Task: Search one way flight ticket for 3 adults, 3 children in premium economy from Jamestown: Jamestown Regional Airport to Fort Wayne: Fort Wayne International Airport on 8-4-2023. Choice of flights is Royal air maroc. Price is upto 99000. Outbound departure time preference is 5:45.
Action: Mouse moved to (272, 238)
Screenshot: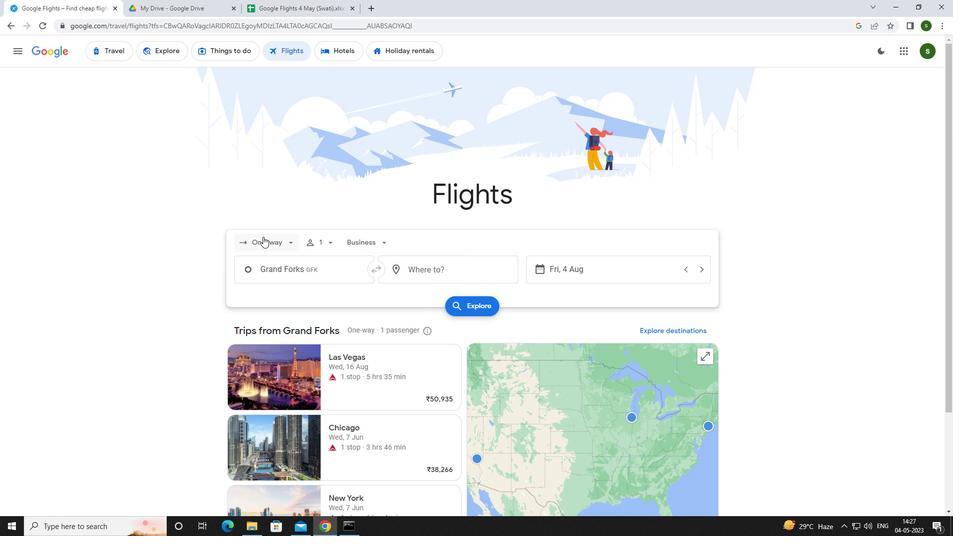 
Action: Mouse pressed left at (272, 238)
Screenshot: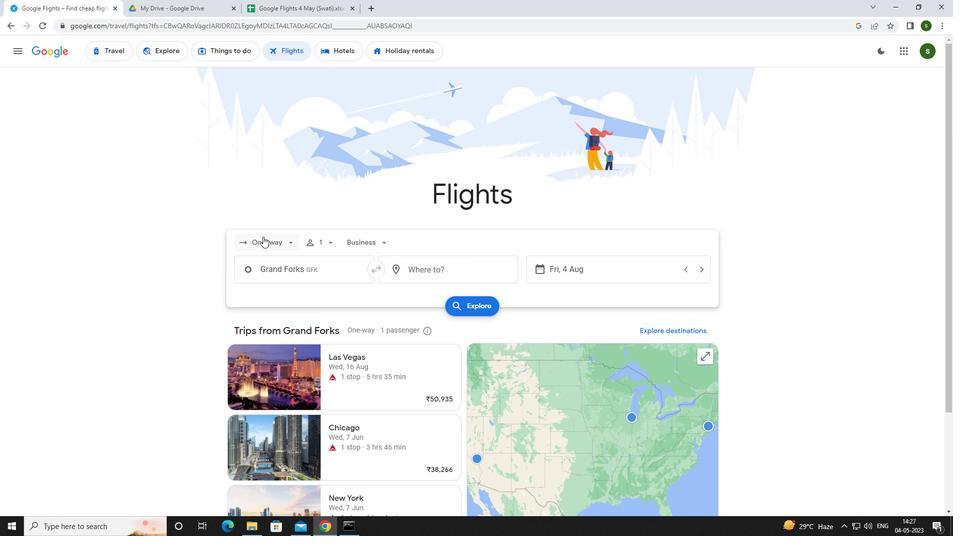 
Action: Mouse moved to (282, 281)
Screenshot: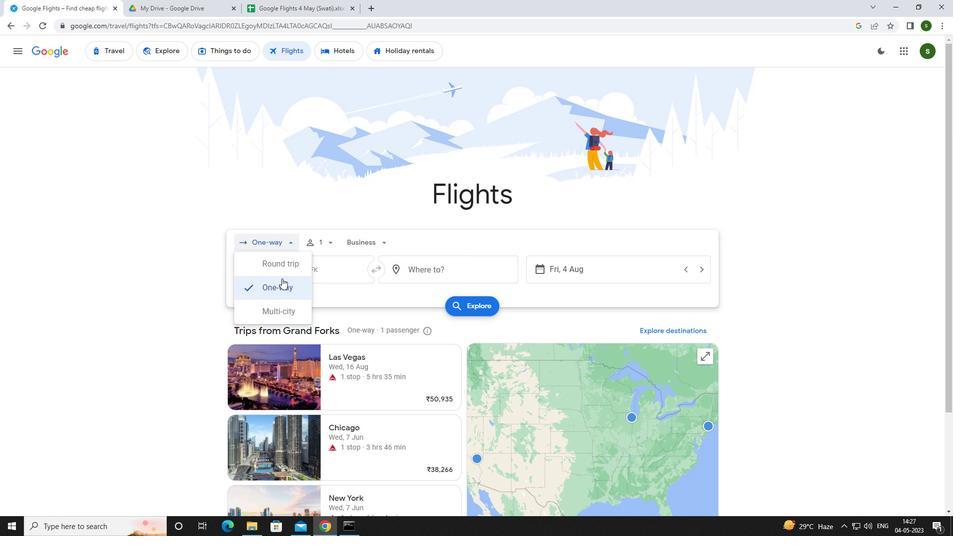 
Action: Mouse pressed left at (282, 281)
Screenshot: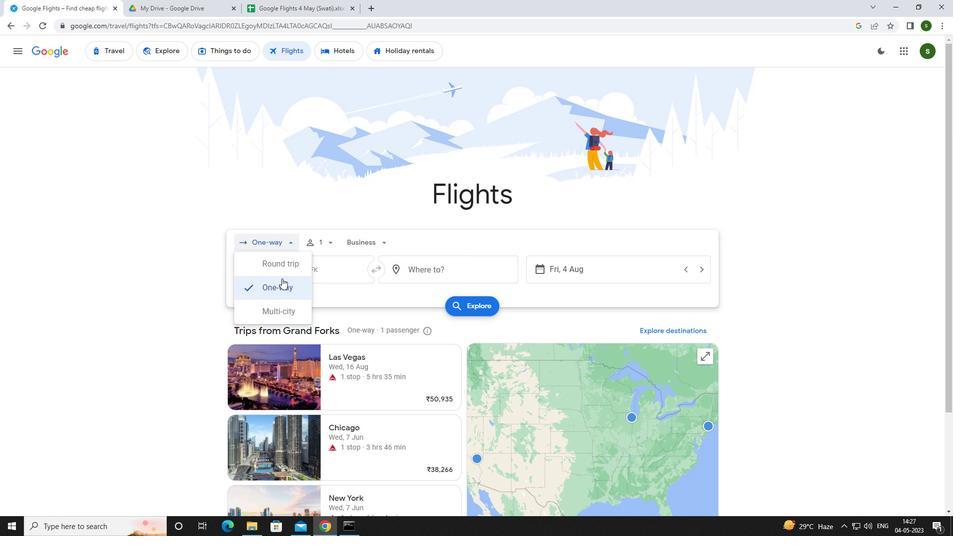 
Action: Mouse moved to (329, 238)
Screenshot: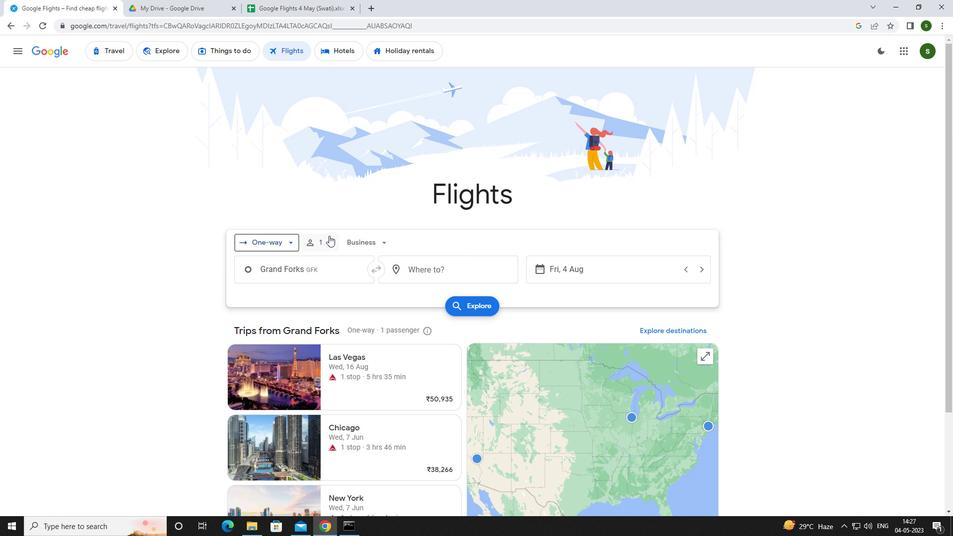 
Action: Mouse pressed left at (329, 238)
Screenshot: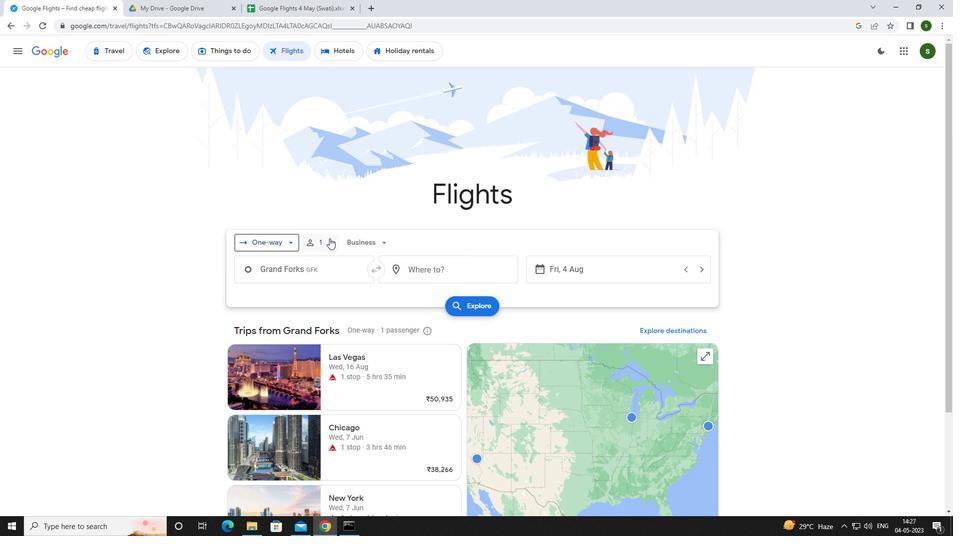 
Action: Mouse moved to (408, 266)
Screenshot: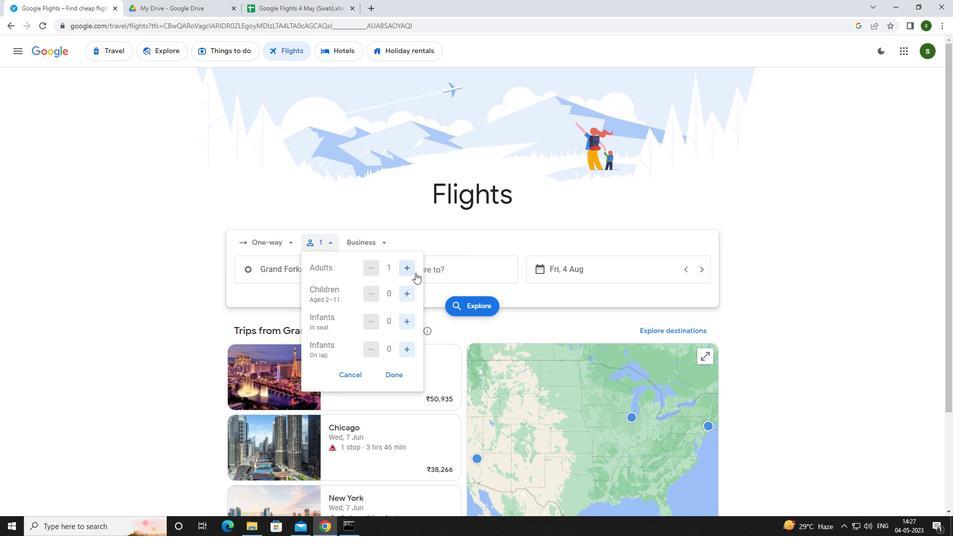 
Action: Mouse pressed left at (408, 266)
Screenshot: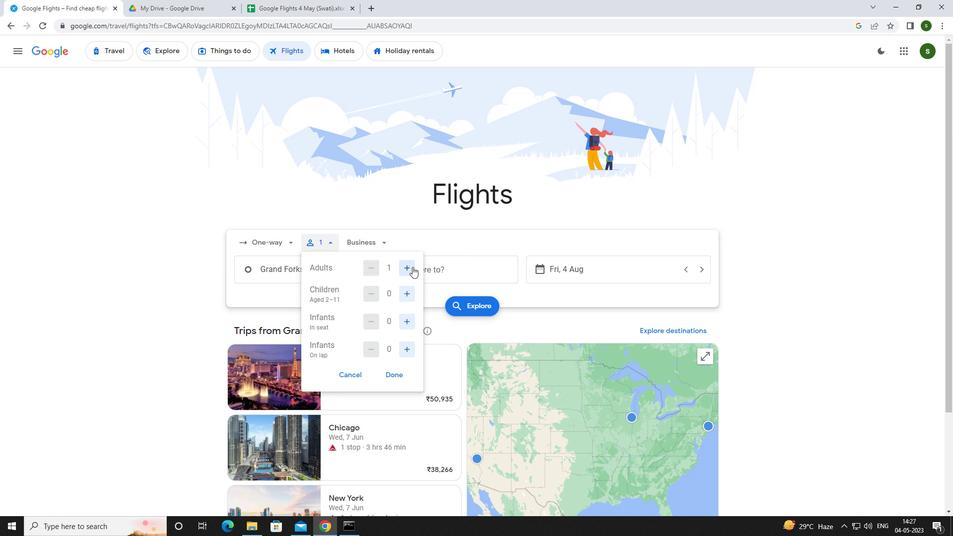 
Action: Mouse pressed left at (408, 266)
Screenshot: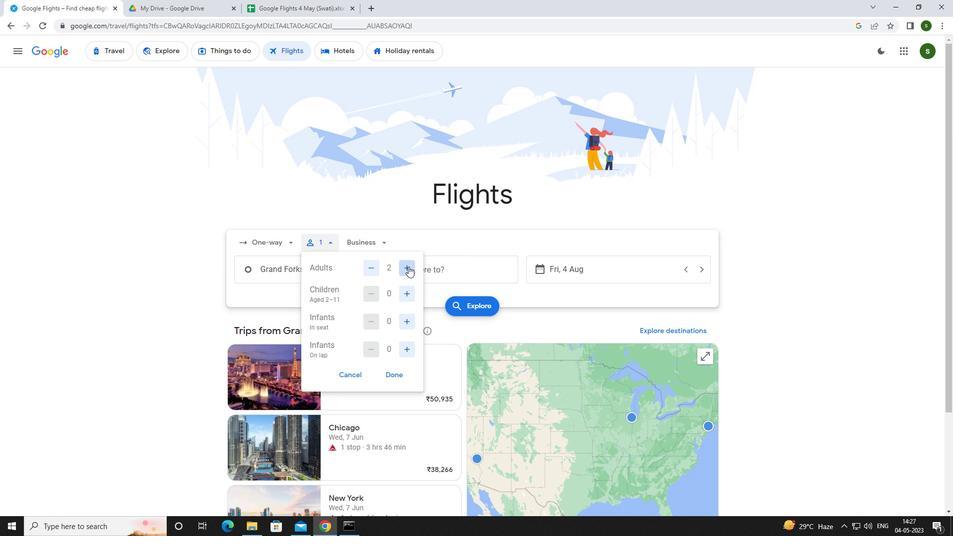 
Action: Mouse moved to (408, 292)
Screenshot: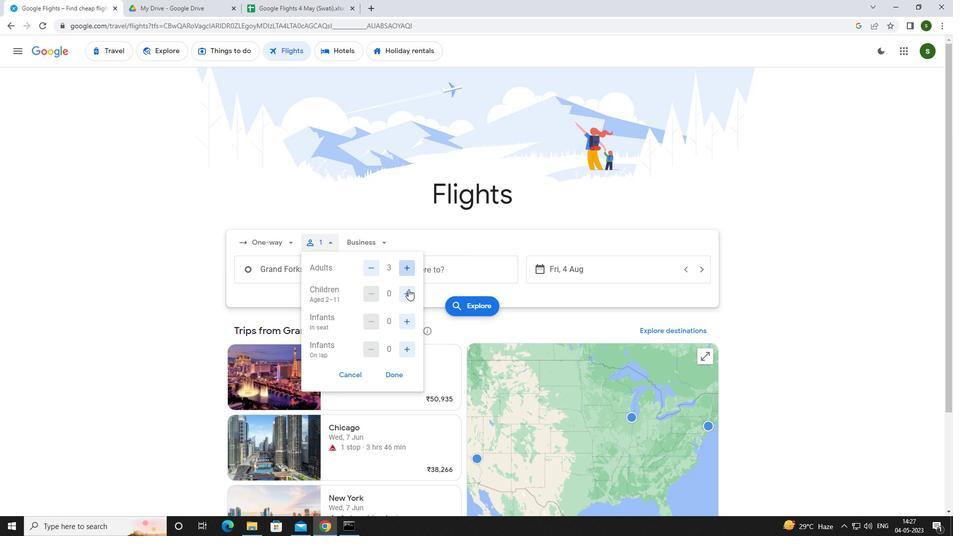 
Action: Mouse pressed left at (408, 292)
Screenshot: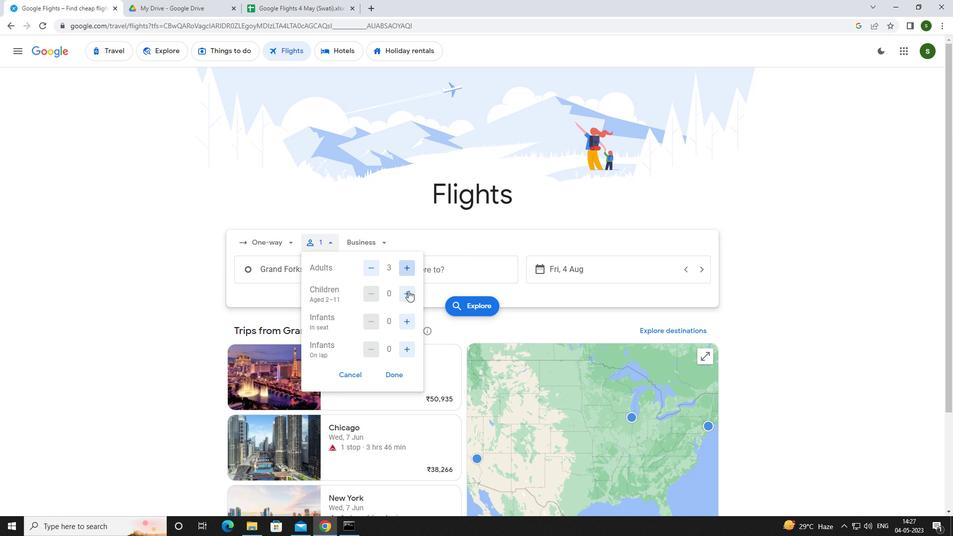 
Action: Mouse pressed left at (408, 292)
Screenshot: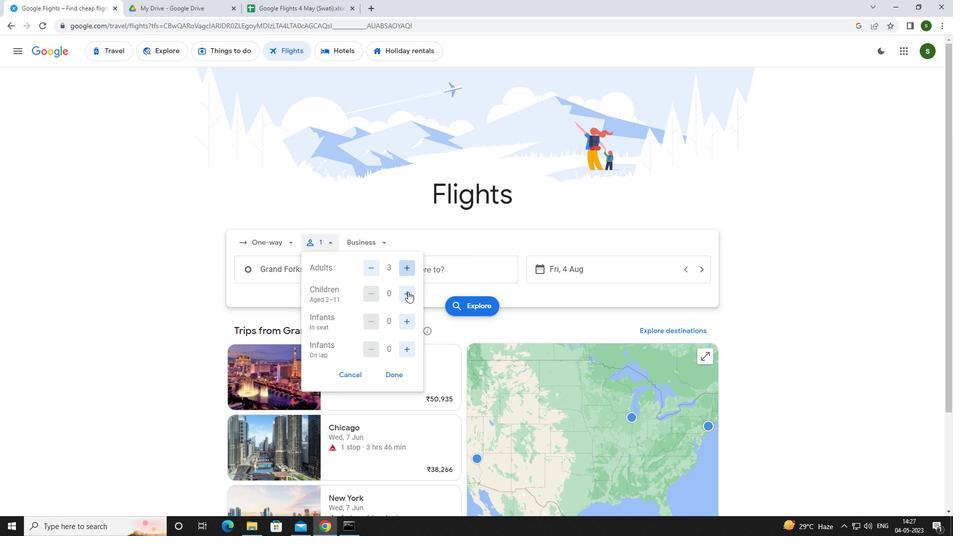 
Action: Mouse moved to (408, 292)
Screenshot: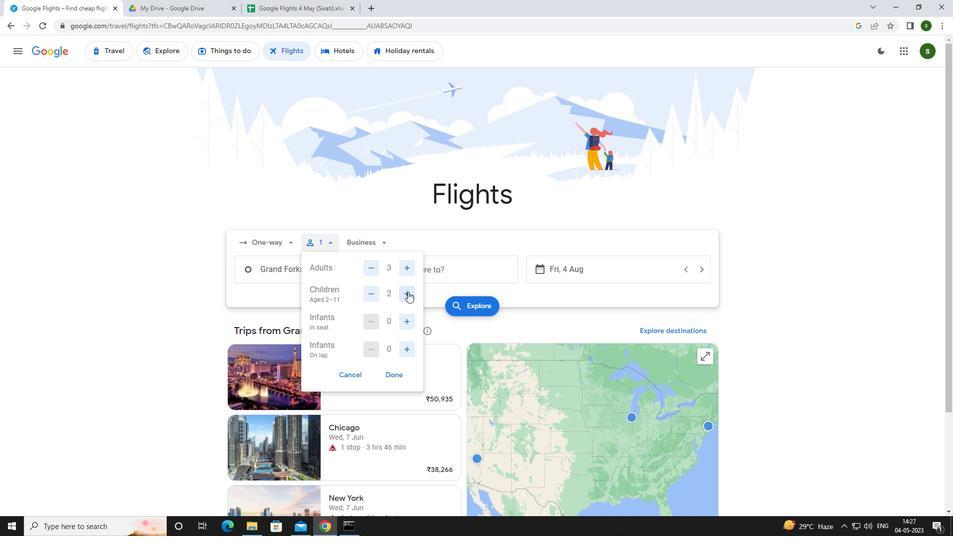 
Action: Mouse pressed left at (408, 292)
Screenshot: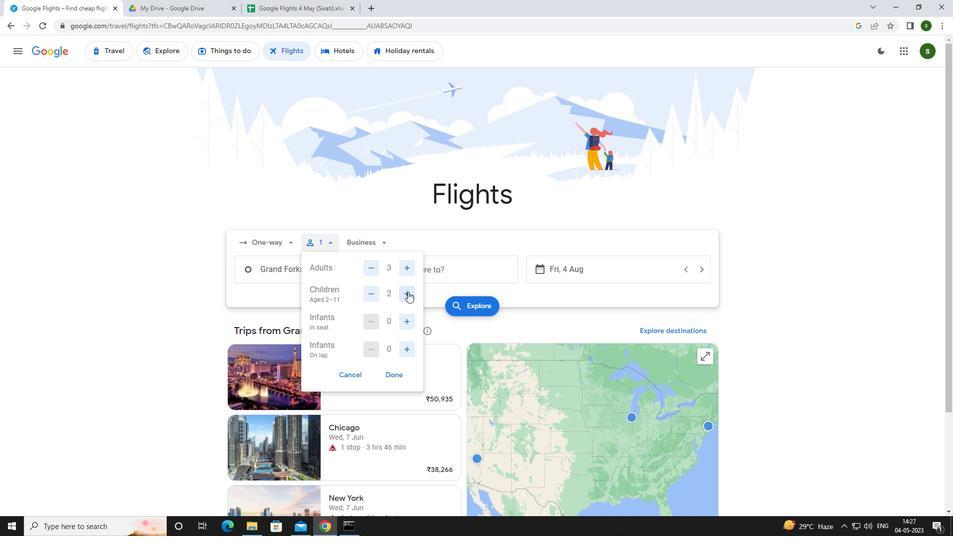 
Action: Mouse moved to (373, 243)
Screenshot: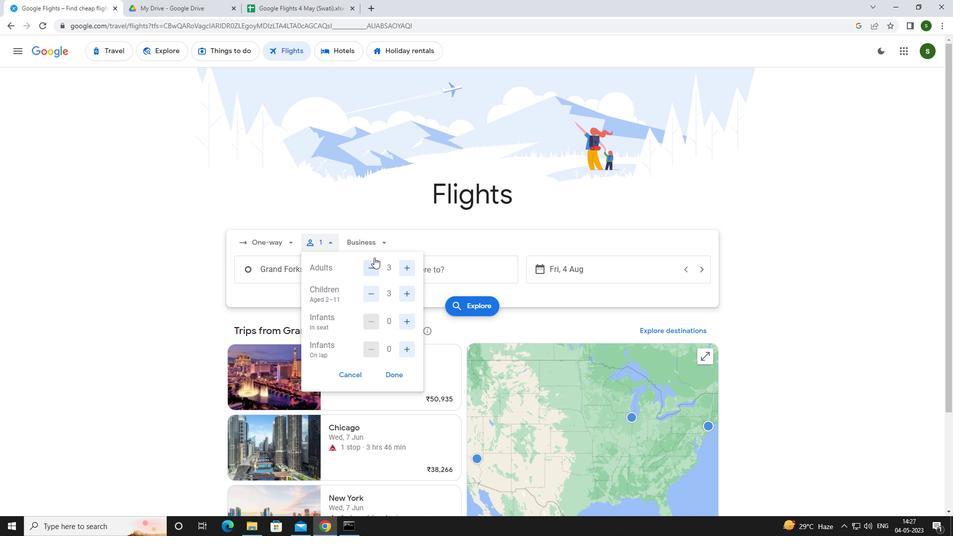 
Action: Mouse pressed left at (373, 243)
Screenshot: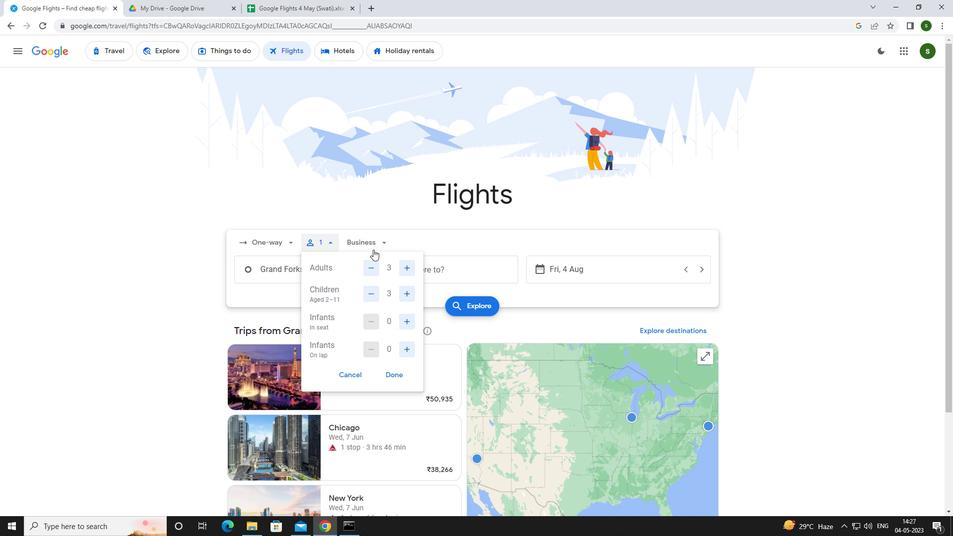 
Action: Mouse moved to (397, 294)
Screenshot: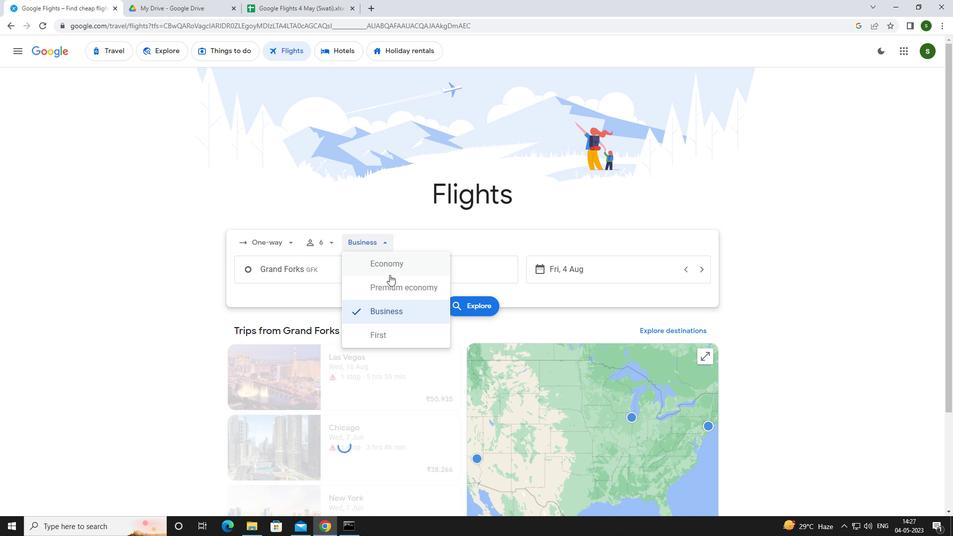
Action: Mouse pressed left at (397, 294)
Screenshot: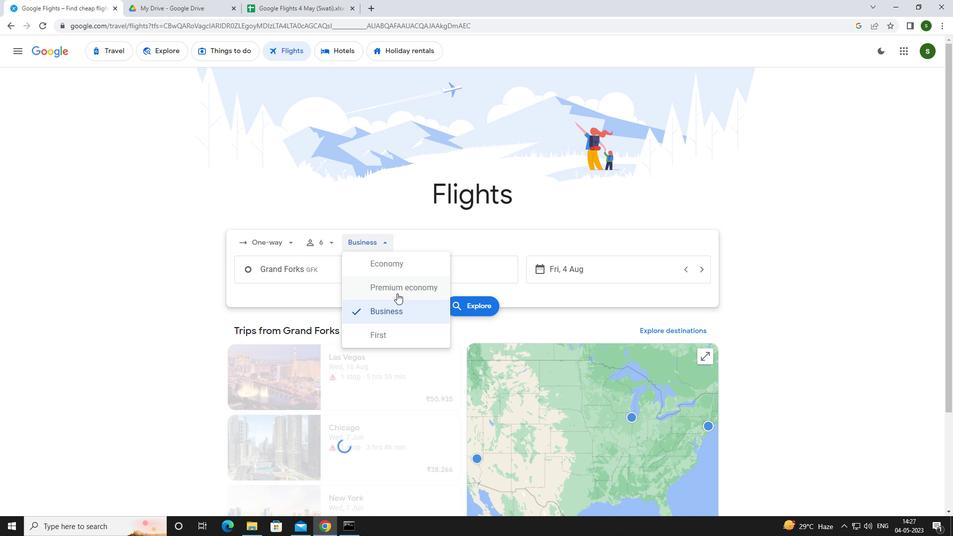 
Action: Mouse moved to (318, 264)
Screenshot: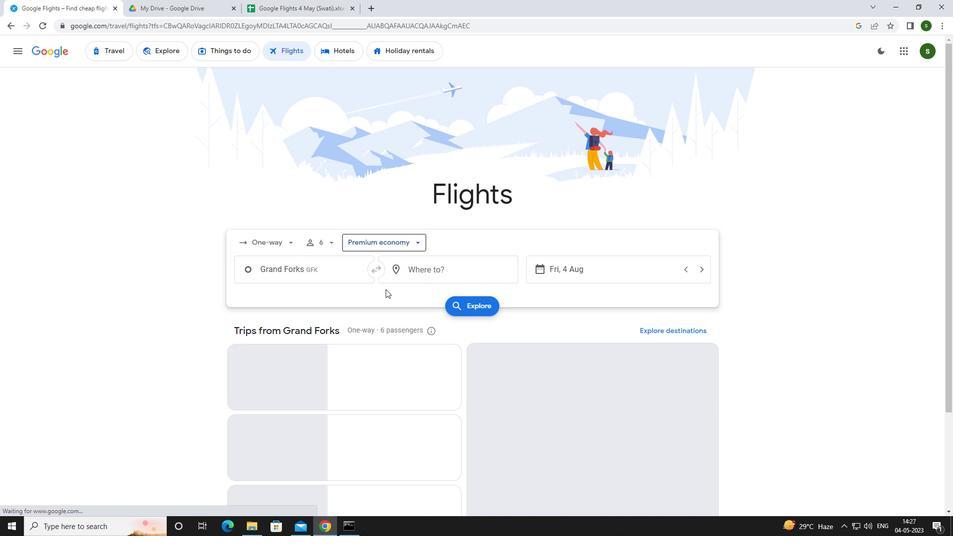 
Action: Mouse pressed left at (318, 264)
Screenshot: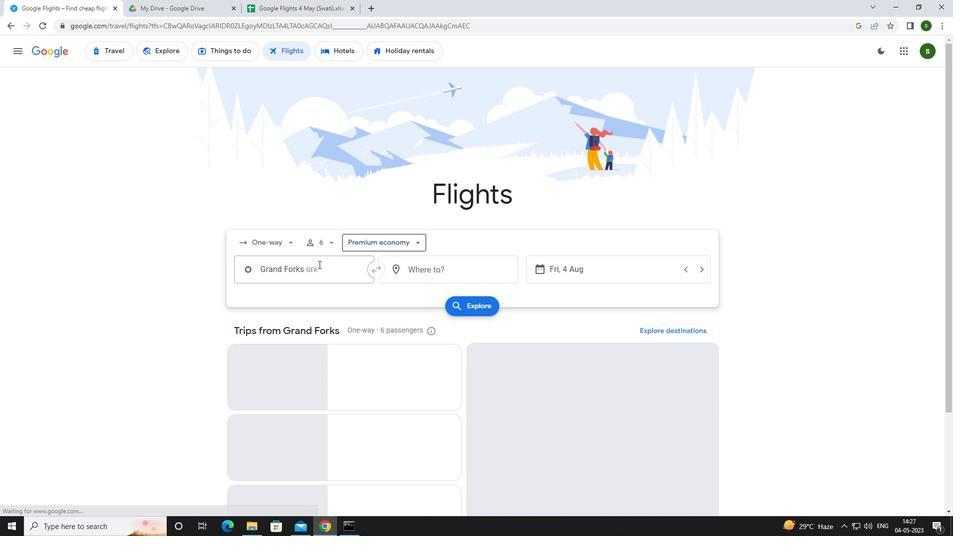 
Action: Key pressed <Key.caps_lock>j<Key.caps_lock>amesto
Screenshot: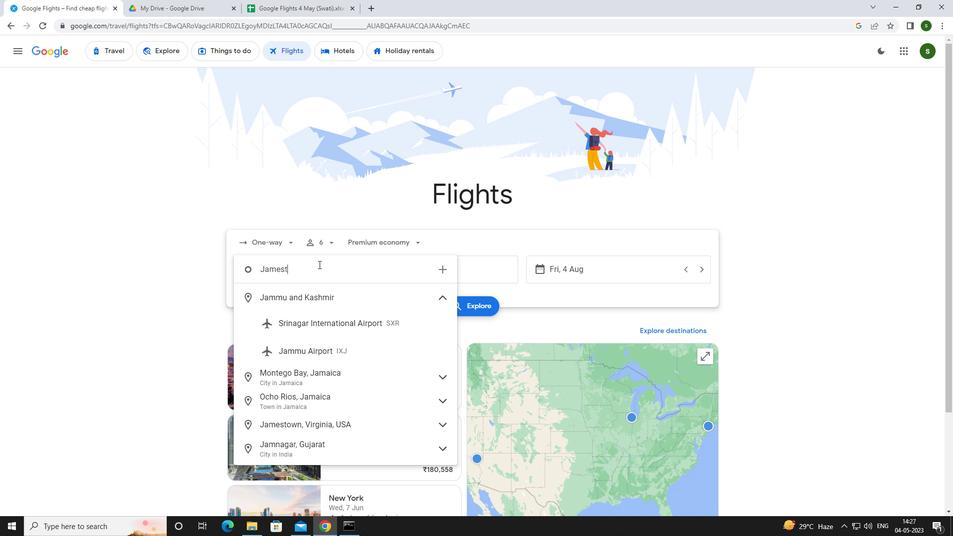 
Action: Mouse moved to (323, 372)
Screenshot: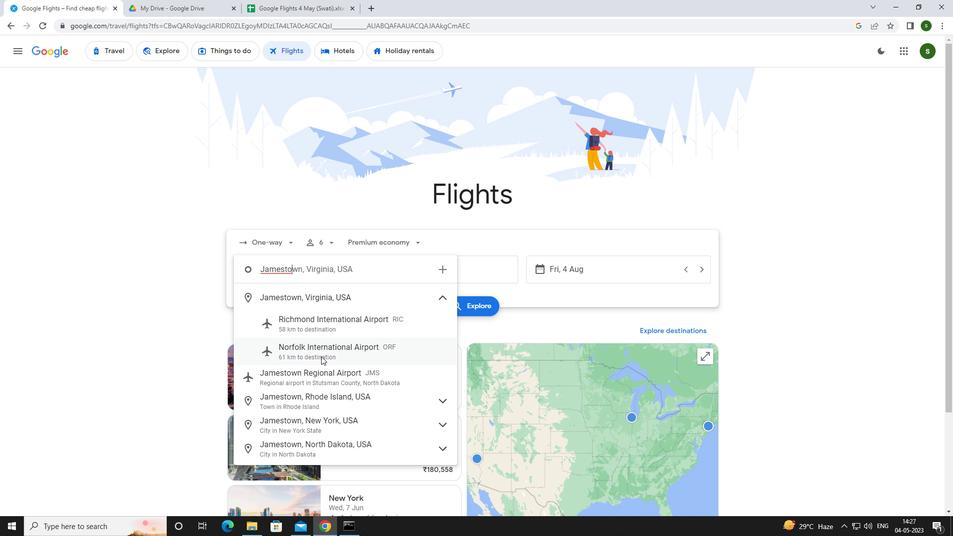 
Action: Mouse pressed left at (323, 372)
Screenshot: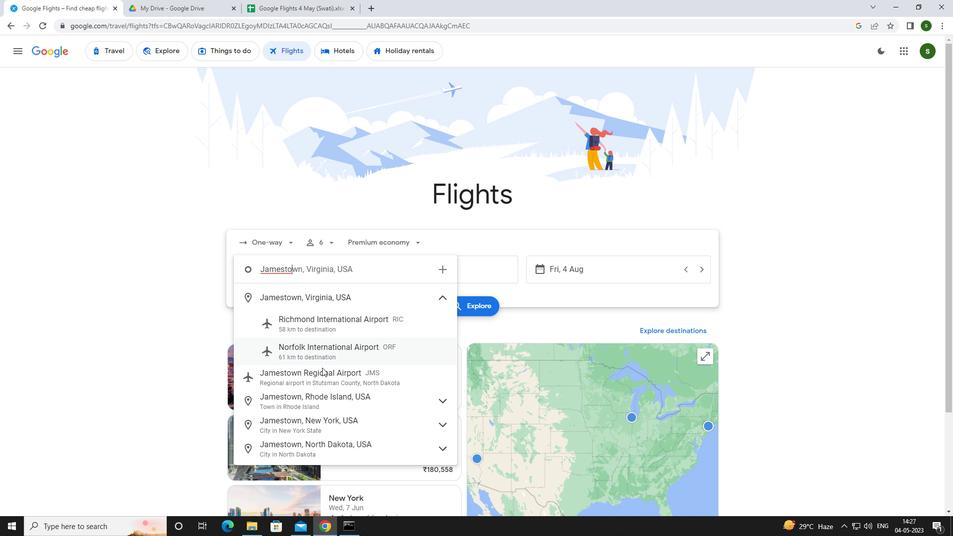 
Action: Mouse moved to (436, 271)
Screenshot: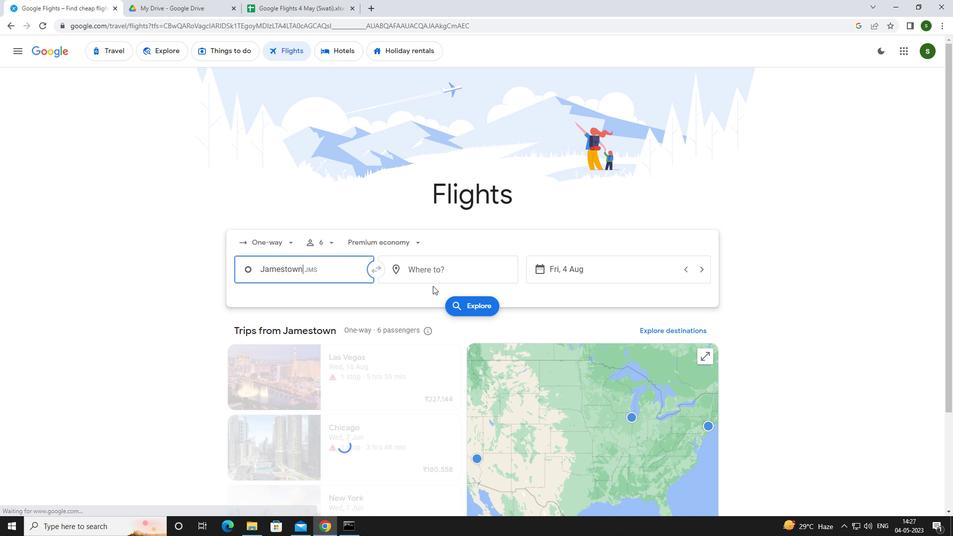 
Action: Mouse pressed left at (436, 271)
Screenshot: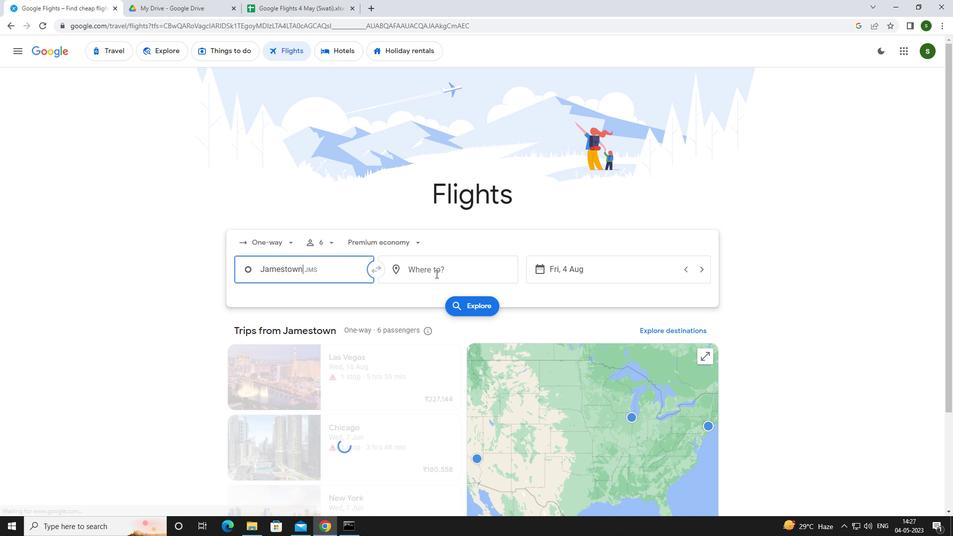
Action: Mouse moved to (422, 274)
Screenshot: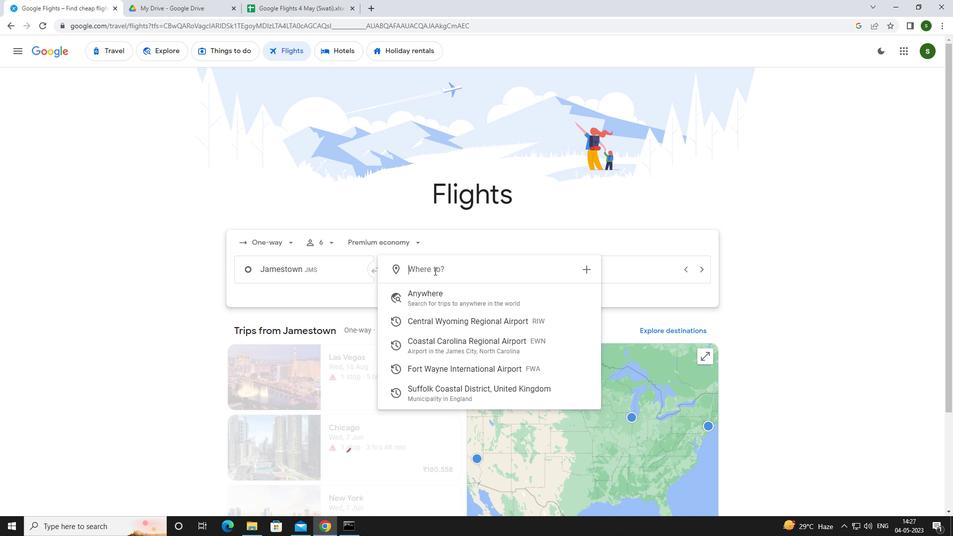 
Action: Key pressed <Key.caps_lock>f<Key.caps_lock>ort<Key.space><Key.caps_lock>w<Key.caps_lock>a
Screenshot: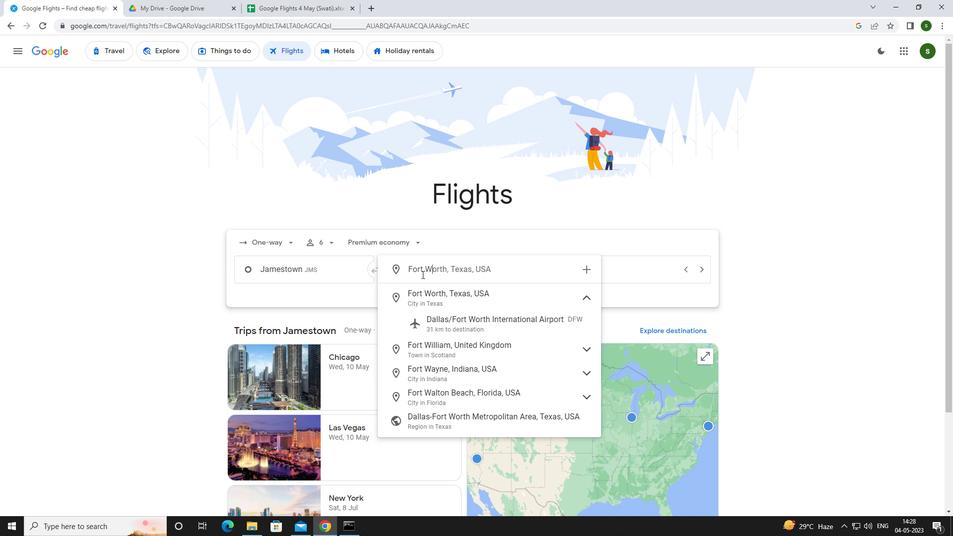 
Action: Mouse moved to (470, 327)
Screenshot: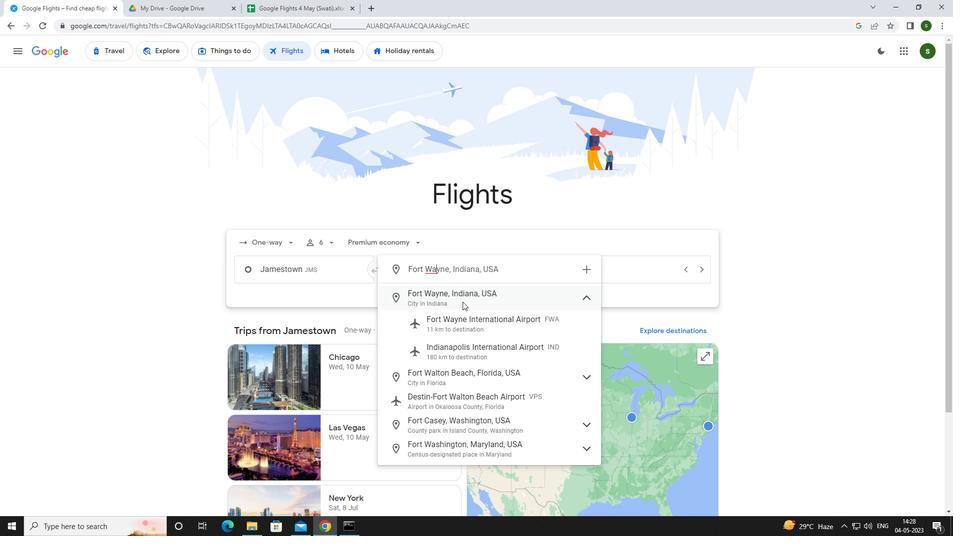 
Action: Mouse pressed left at (470, 327)
Screenshot: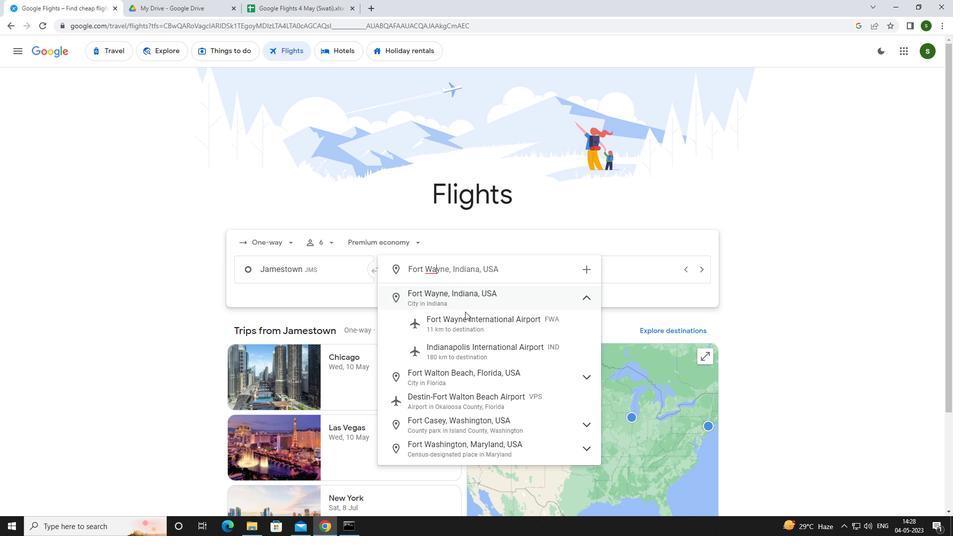 
Action: Mouse moved to (604, 269)
Screenshot: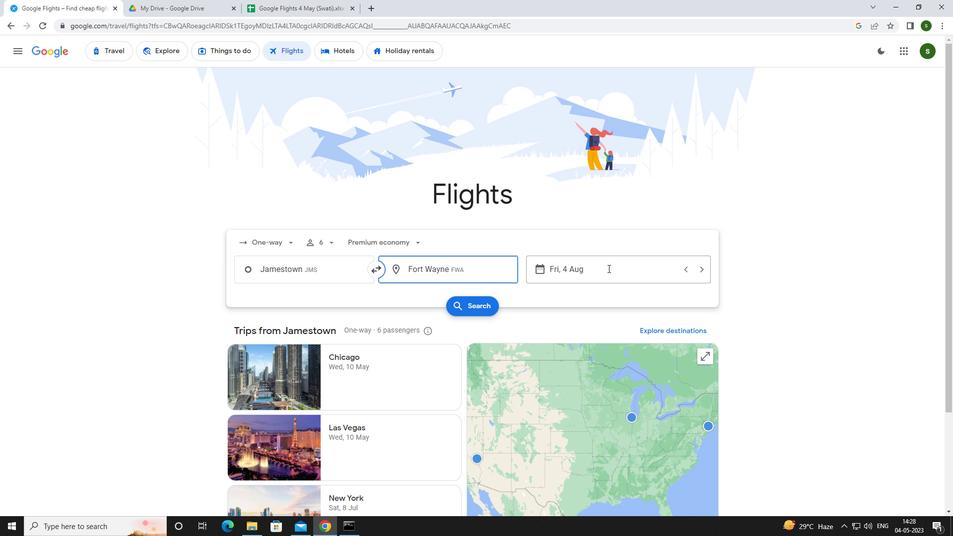 
Action: Mouse pressed left at (604, 269)
Screenshot: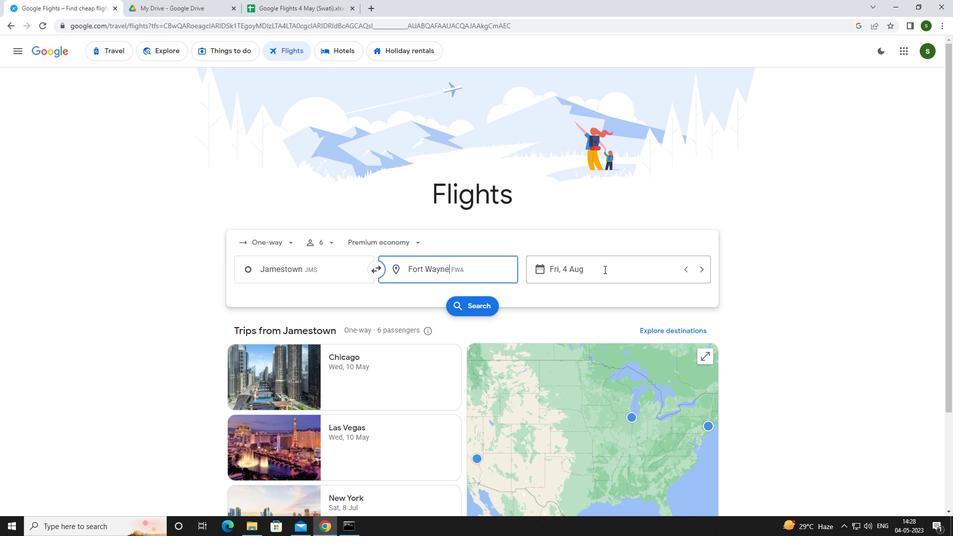 
Action: Mouse moved to (482, 336)
Screenshot: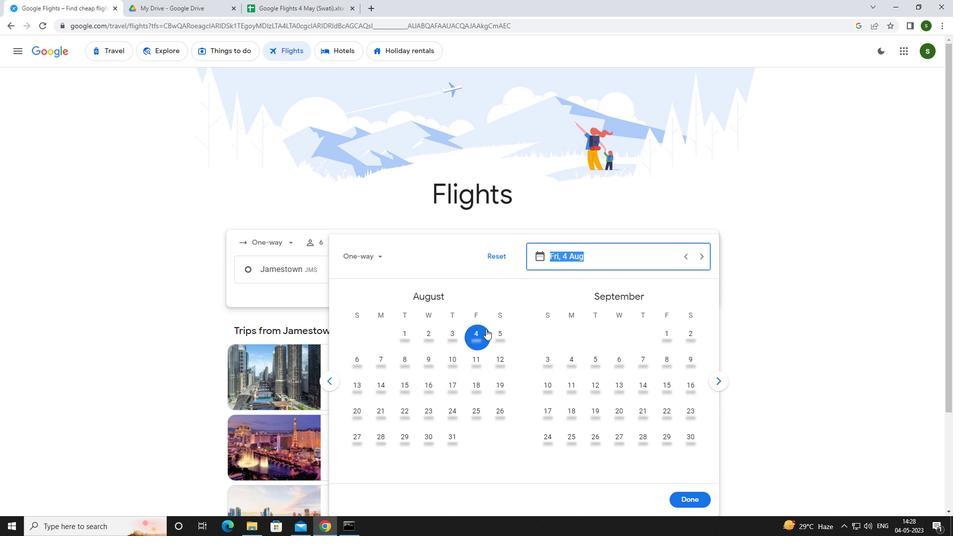 
Action: Mouse pressed left at (482, 336)
Screenshot: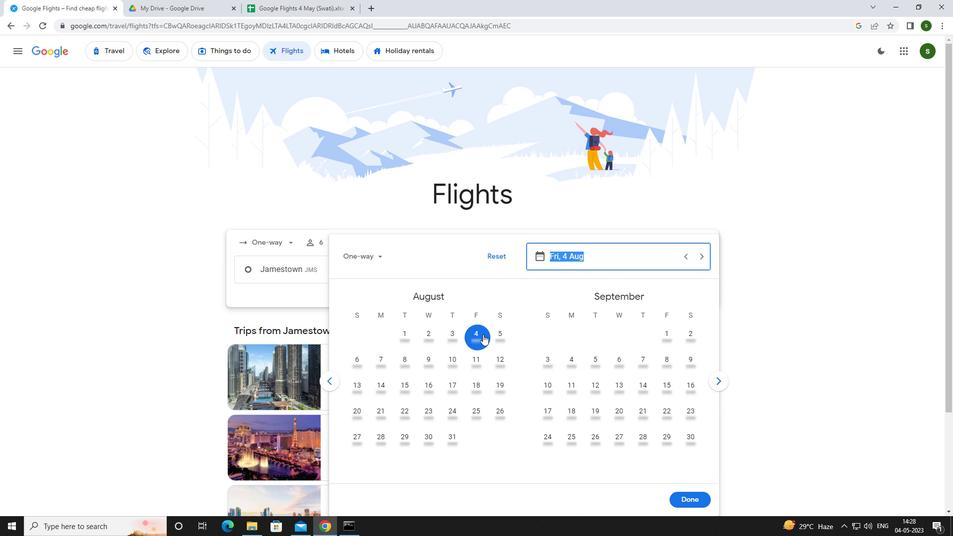 
Action: Mouse moved to (685, 491)
Screenshot: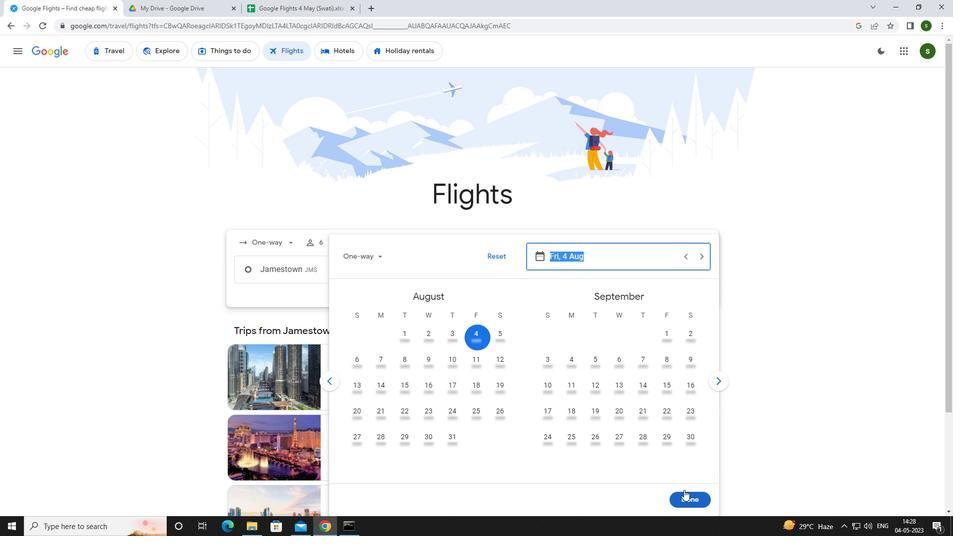 
Action: Mouse pressed left at (685, 491)
Screenshot: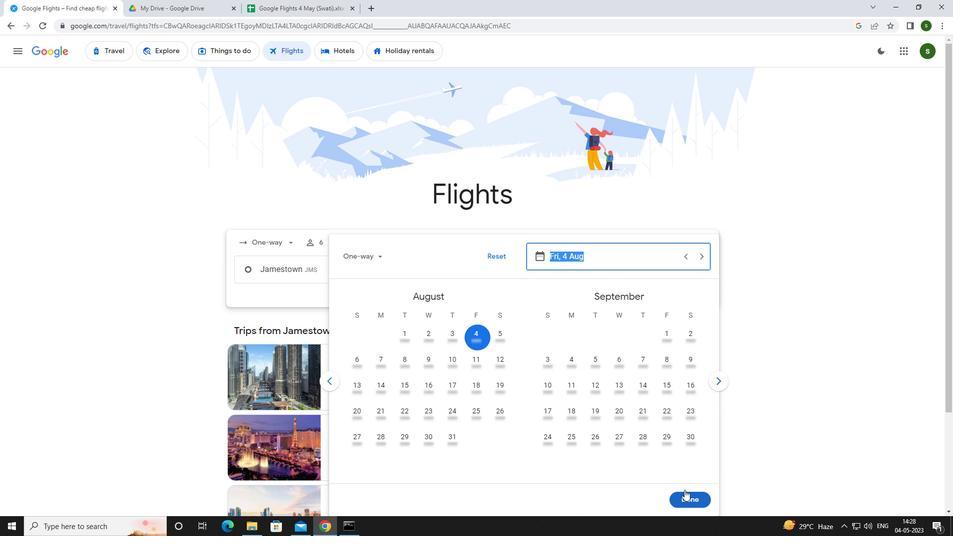 
Action: Mouse moved to (475, 303)
Screenshot: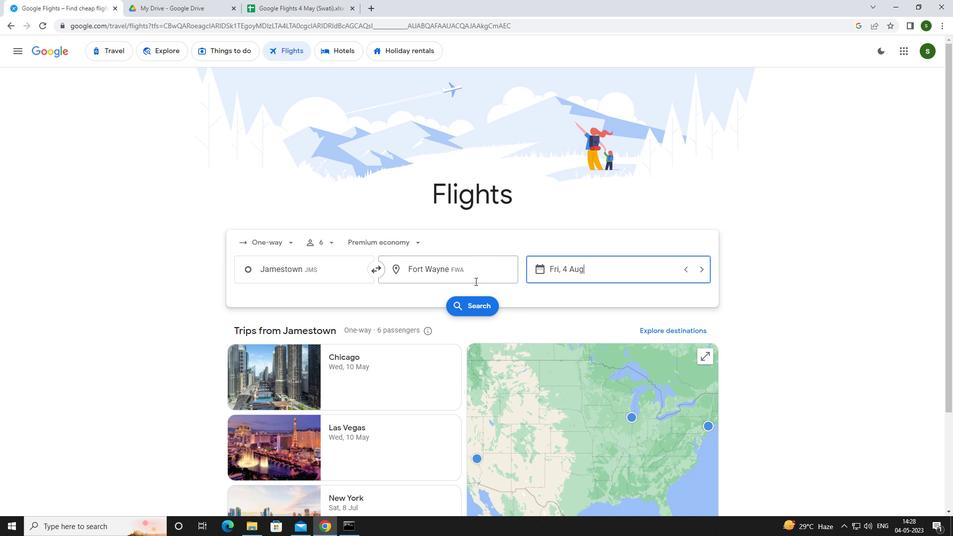 
Action: Mouse pressed left at (475, 303)
Screenshot: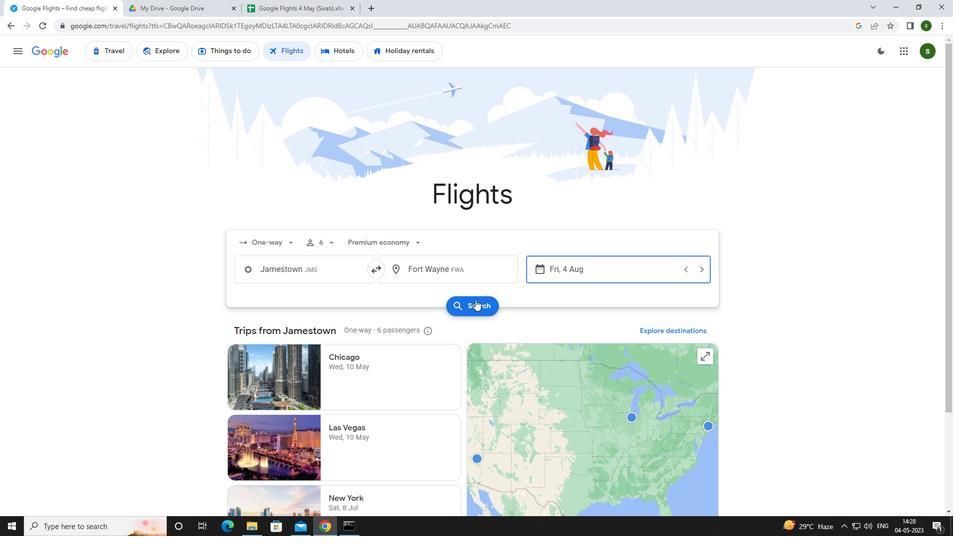 
Action: Mouse moved to (262, 142)
Screenshot: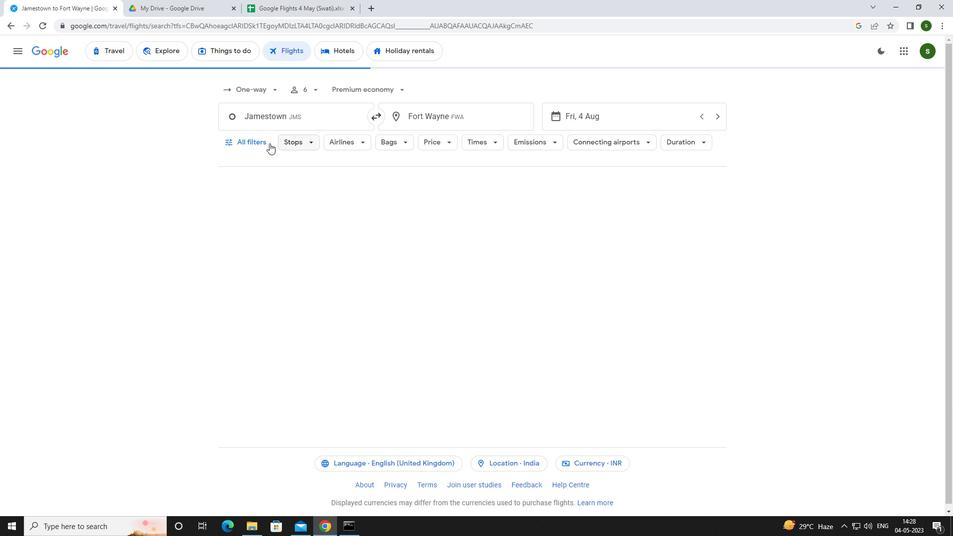 
Action: Mouse pressed left at (262, 142)
Screenshot: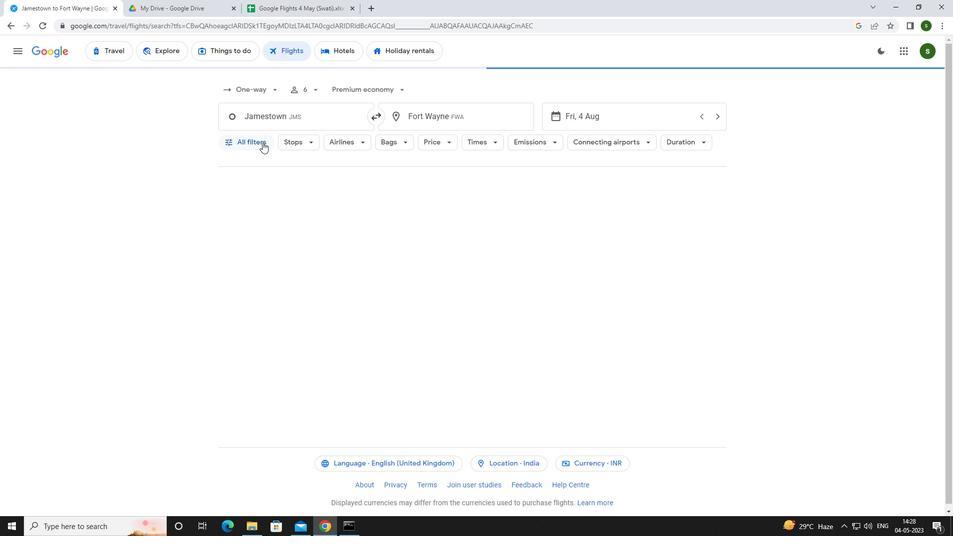 
Action: Mouse moved to (369, 354)
Screenshot: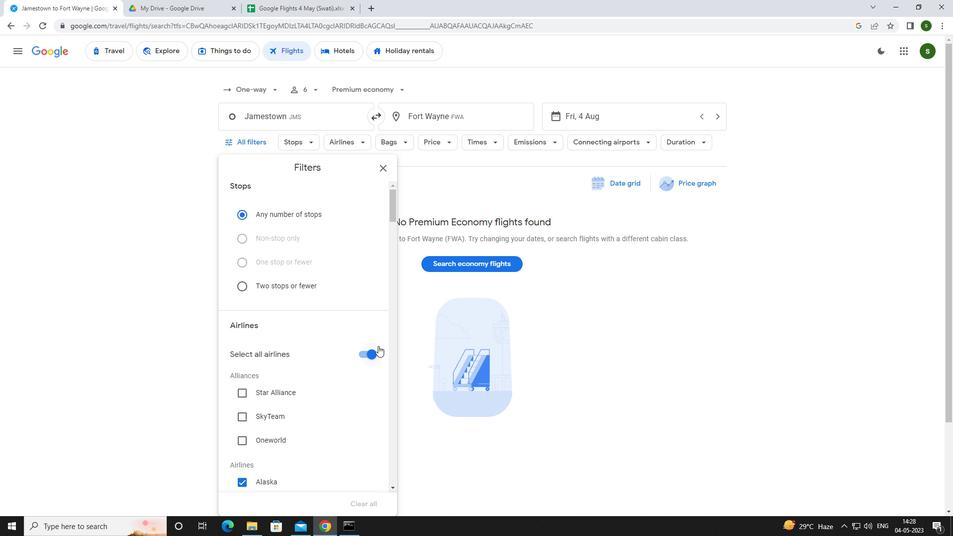 
Action: Mouse pressed left at (369, 354)
Screenshot: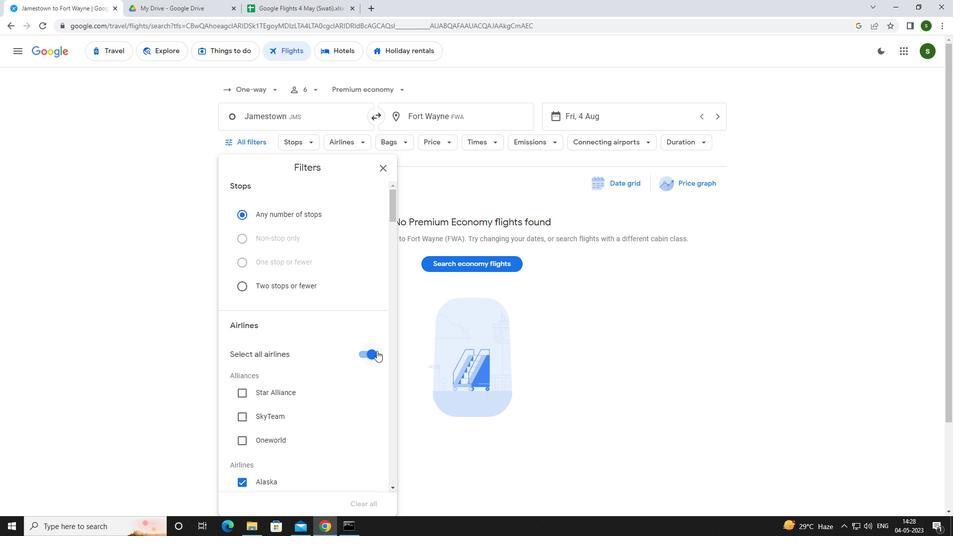 
Action: Mouse moved to (358, 324)
Screenshot: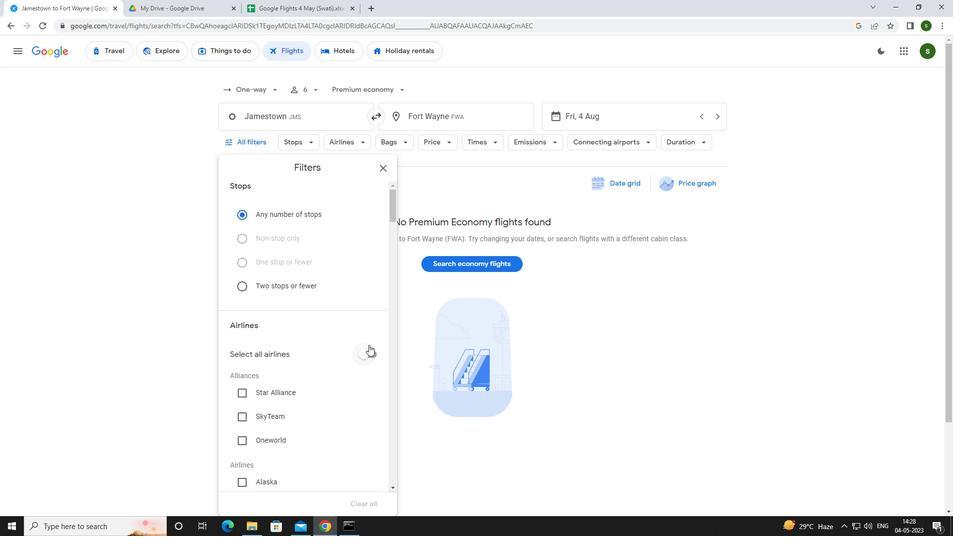 
Action: Mouse scrolled (358, 323) with delta (0, 0)
Screenshot: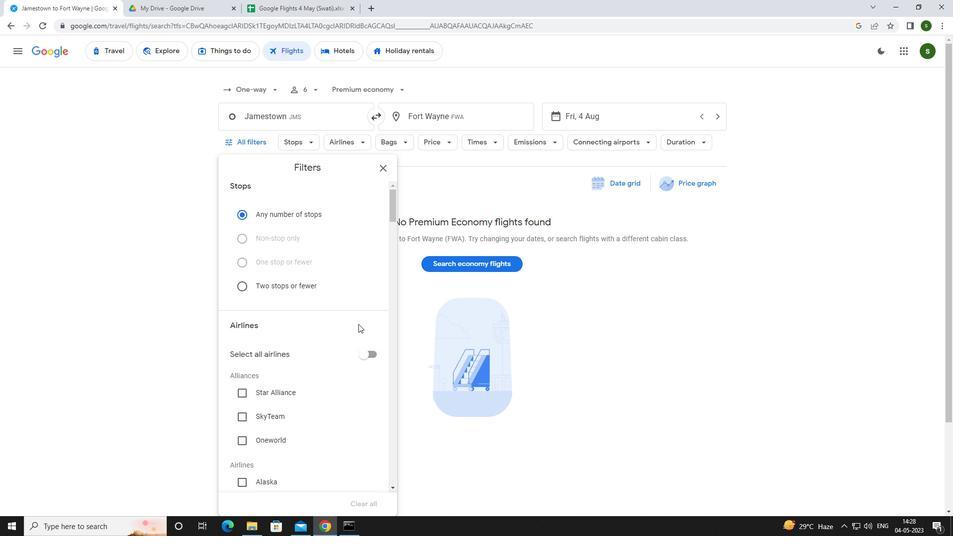 
Action: Mouse scrolled (358, 323) with delta (0, 0)
Screenshot: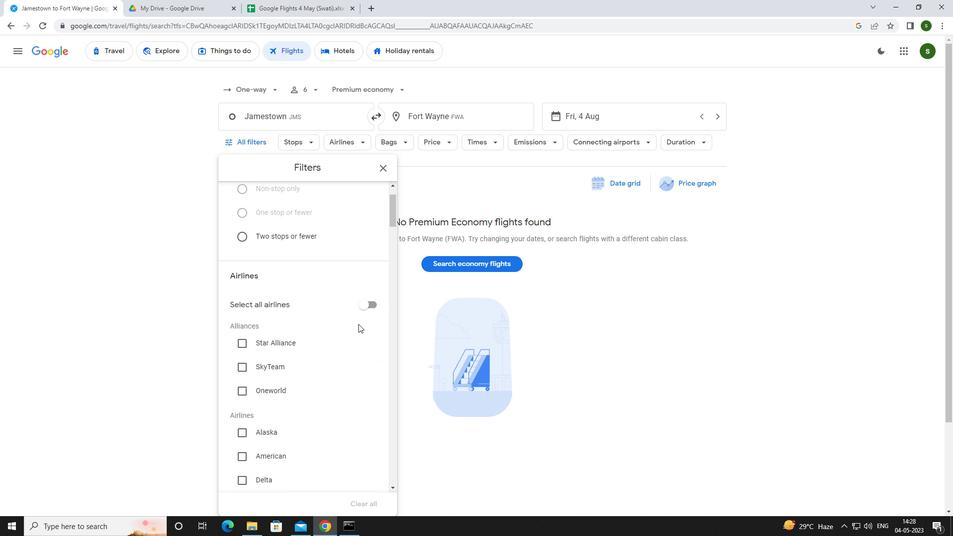 
Action: Mouse scrolled (358, 323) with delta (0, 0)
Screenshot: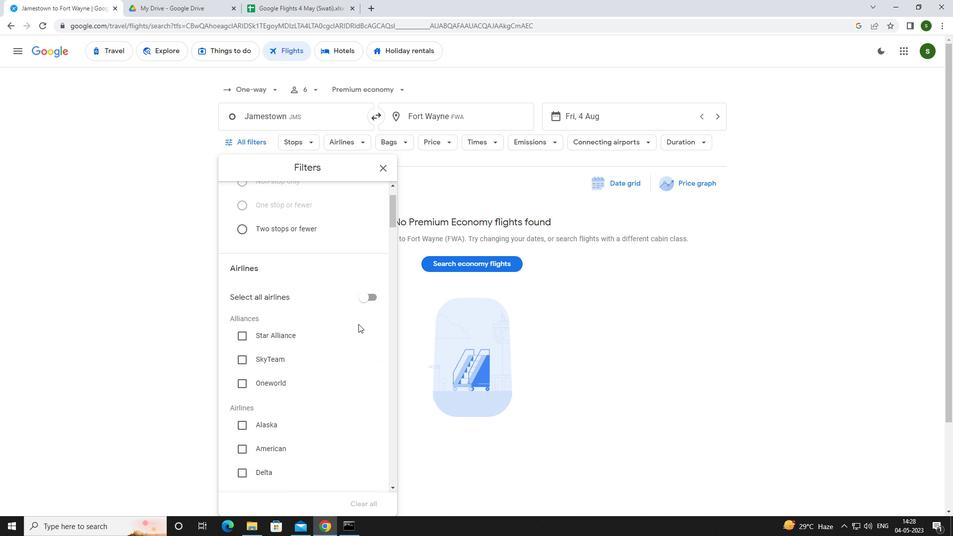 
Action: Mouse scrolled (358, 323) with delta (0, 0)
Screenshot: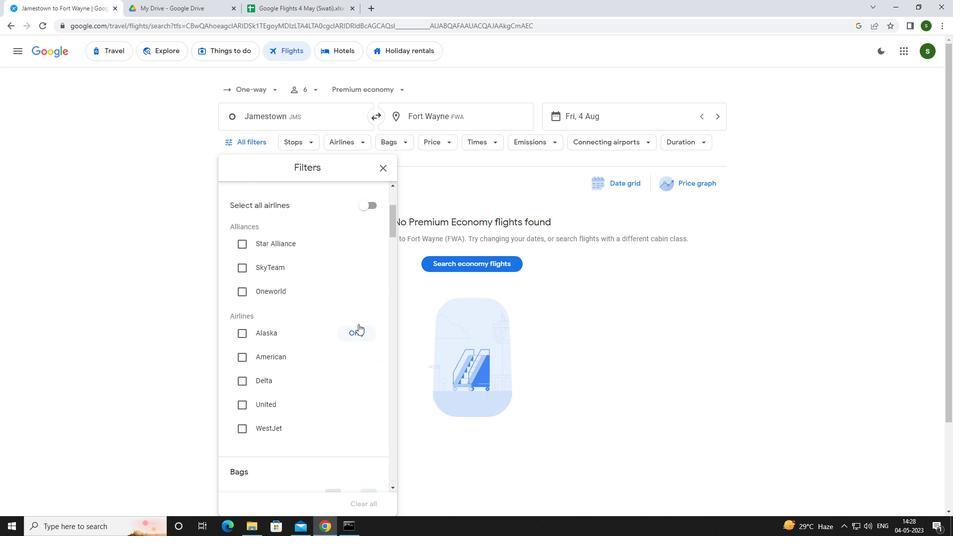 
Action: Mouse scrolled (358, 323) with delta (0, 0)
Screenshot: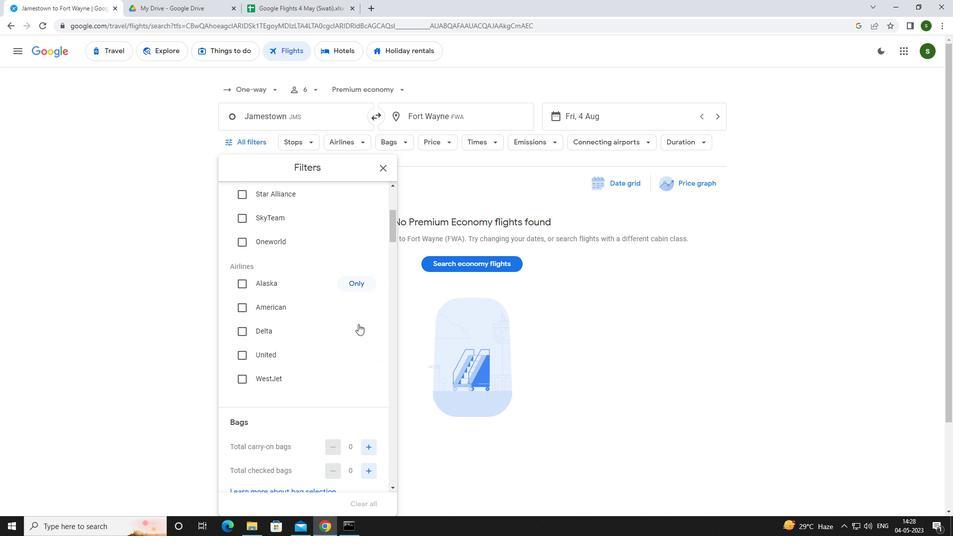
Action: Mouse scrolled (358, 323) with delta (0, 0)
Screenshot: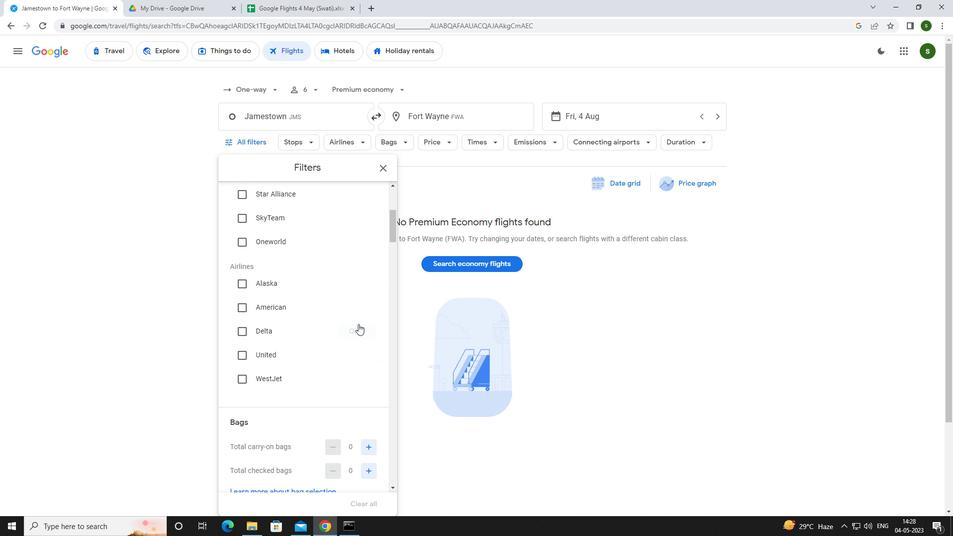 
Action: Mouse scrolled (358, 323) with delta (0, 0)
Screenshot: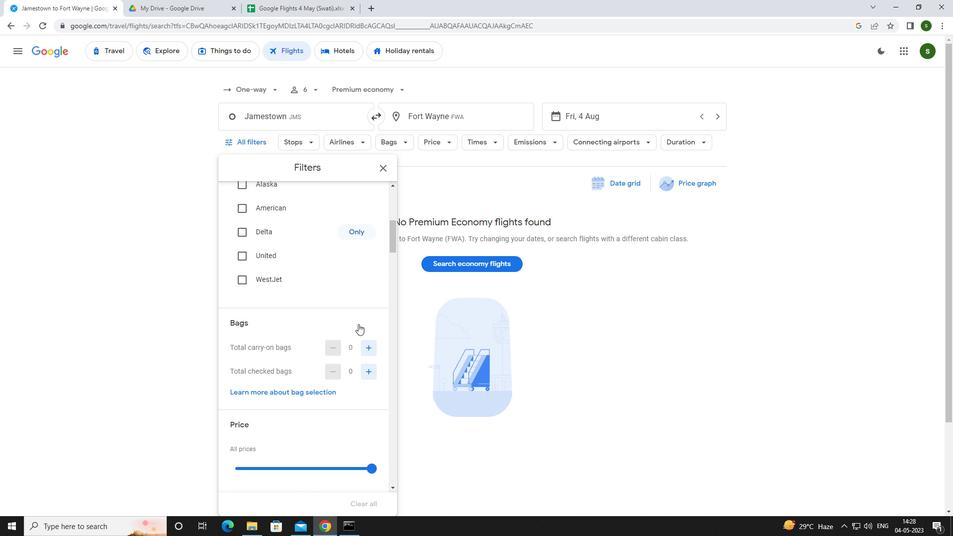 
Action: Mouse scrolled (358, 323) with delta (0, 0)
Screenshot: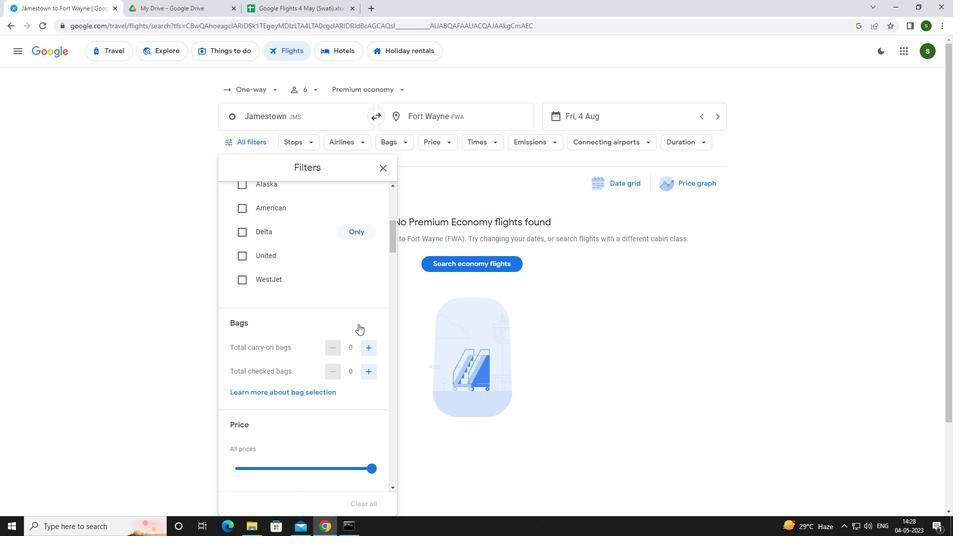 
Action: Mouse scrolled (358, 323) with delta (0, 0)
Screenshot: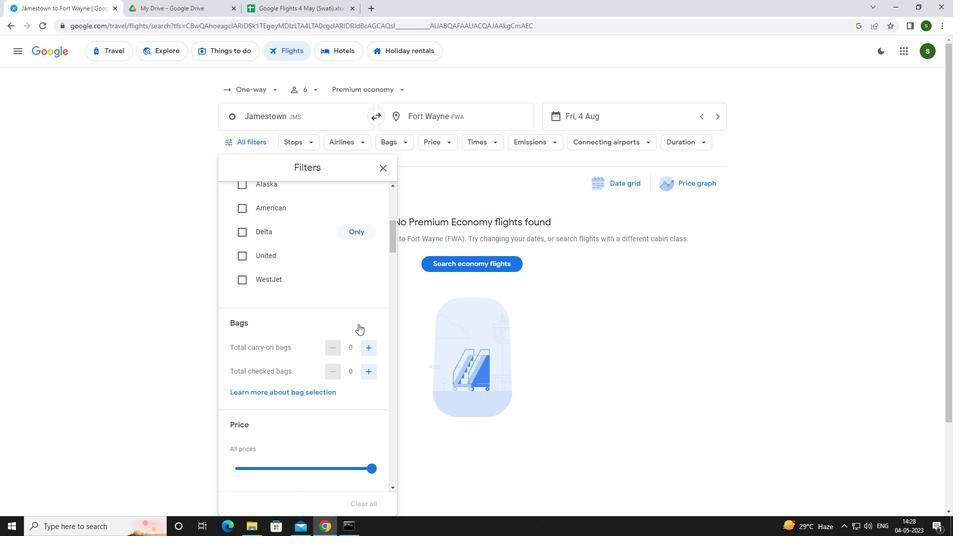 
Action: Mouse moved to (373, 319)
Screenshot: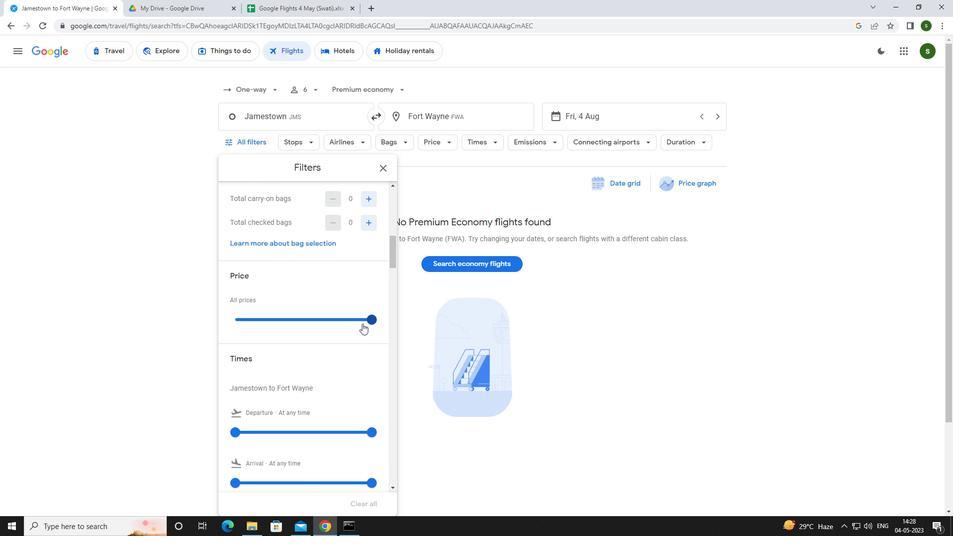 
Action: Mouse pressed left at (373, 319)
Screenshot: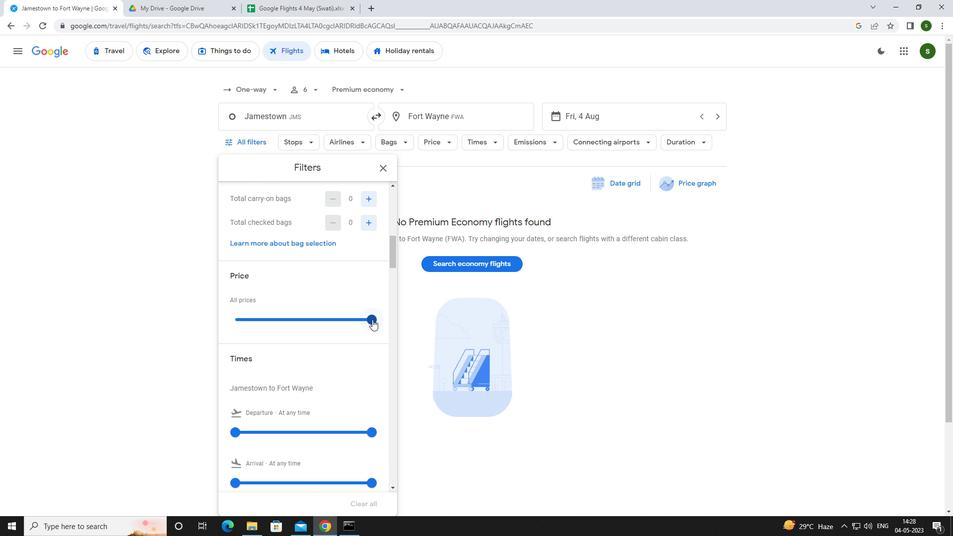 
Action: Mouse moved to (237, 431)
Screenshot: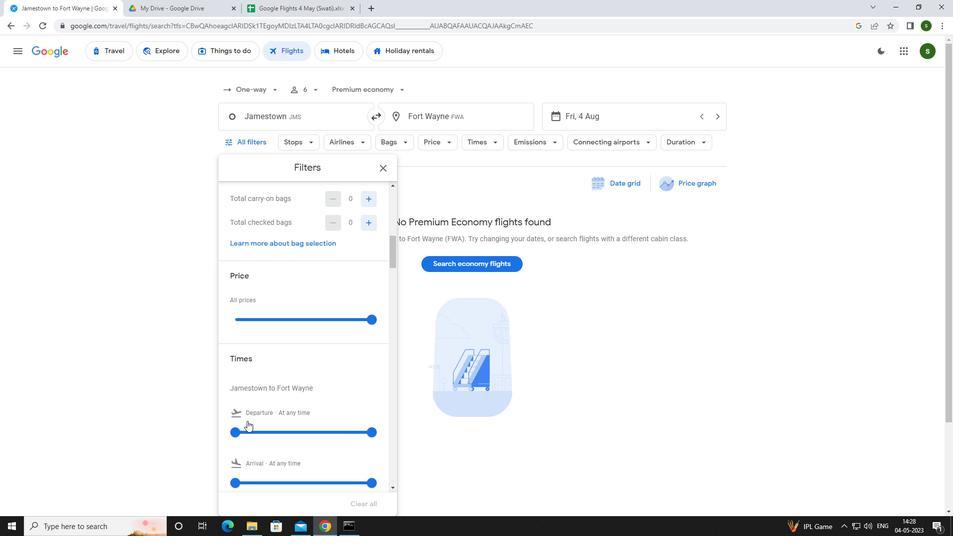 
Action: Mouse pressed left at (237, 431)
Screenshot: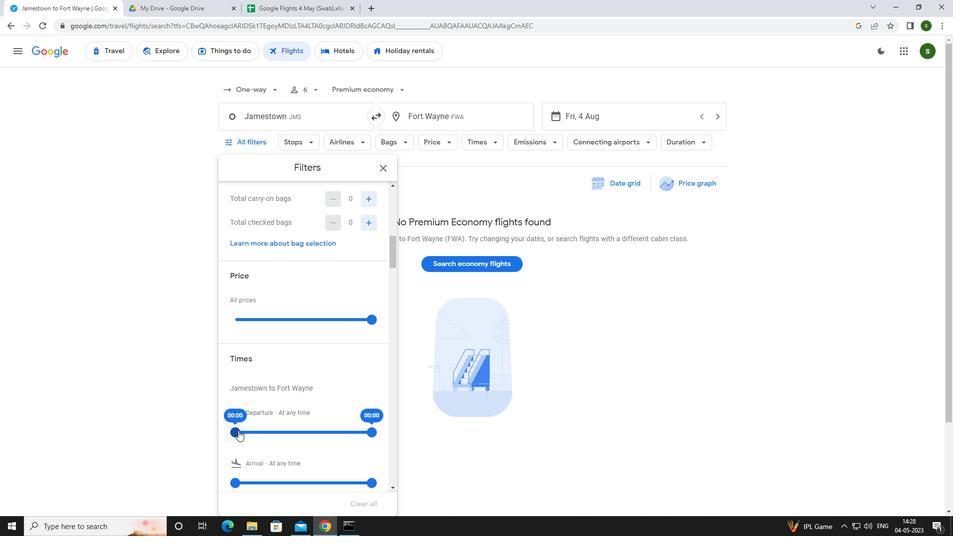 
Action: Mouse moved to (579, 363)
Screenshot: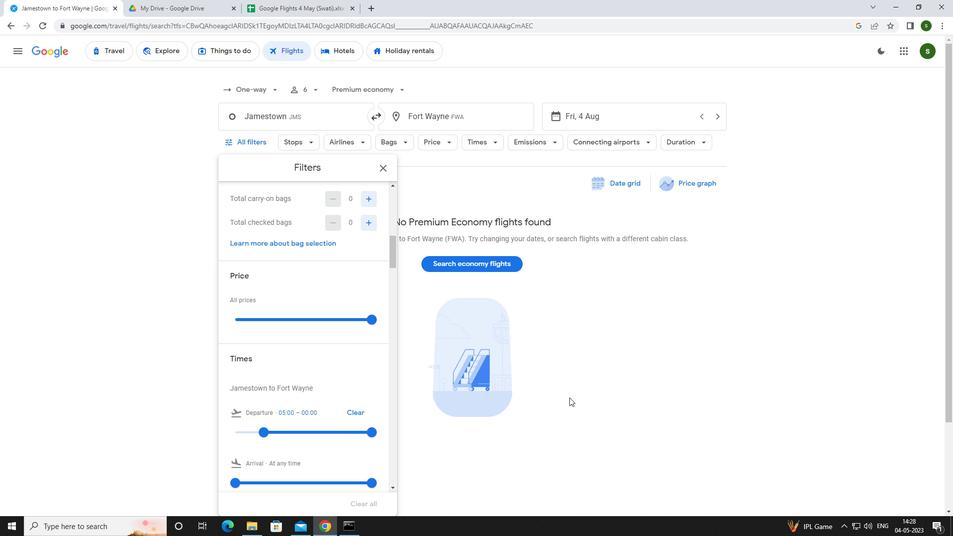 
Action: Mouse pressed left at (579, 363)
Screenshot: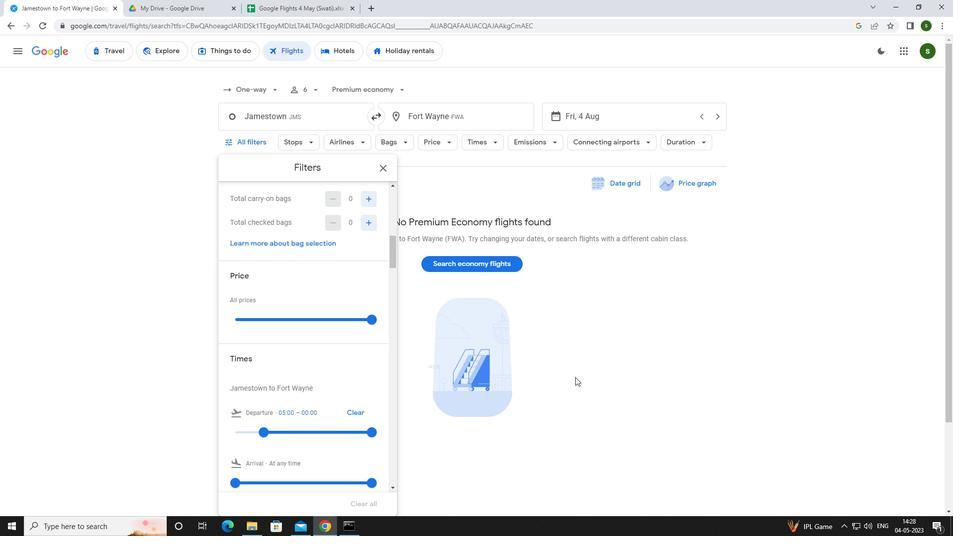 
